 Task: Create in the project ZoomOut in Backlog an issue 'Implement a new cloud-based project portfolio management system for a company with advanced portfolio tracking and reporting capabilities', assign it to team member softage.2@softage.net and change the status to IN PROGRESS.
Action: Mouse moved to (394, 269)
Screenshot: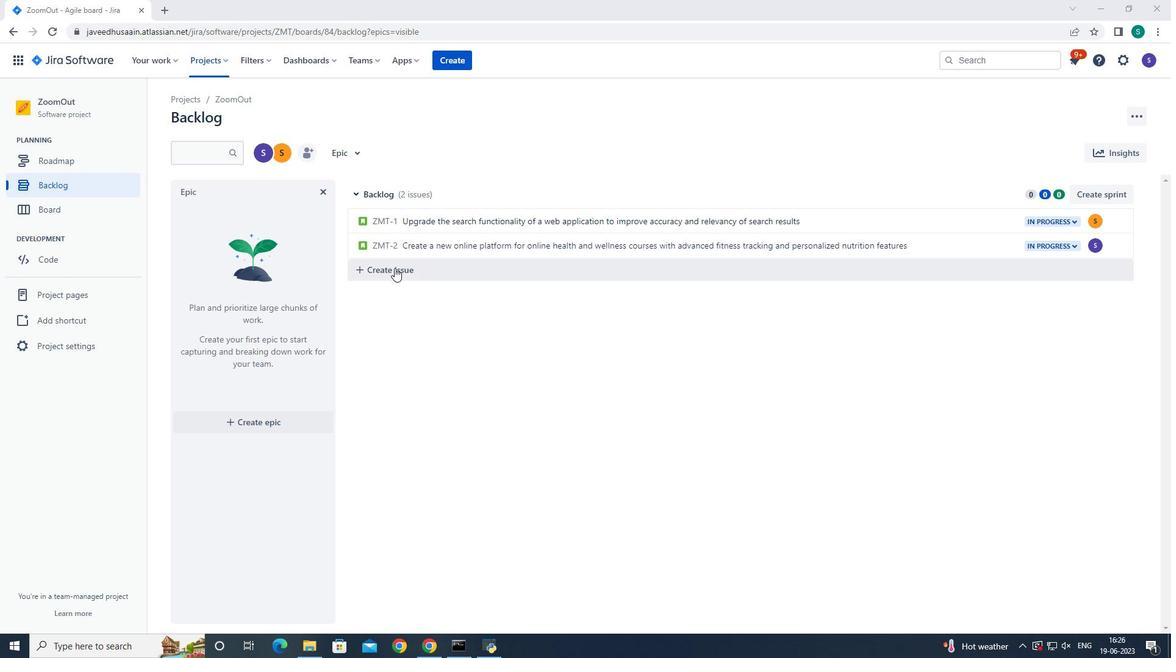 
Action: Mouse pressed left at (394, 269)
Screenshot: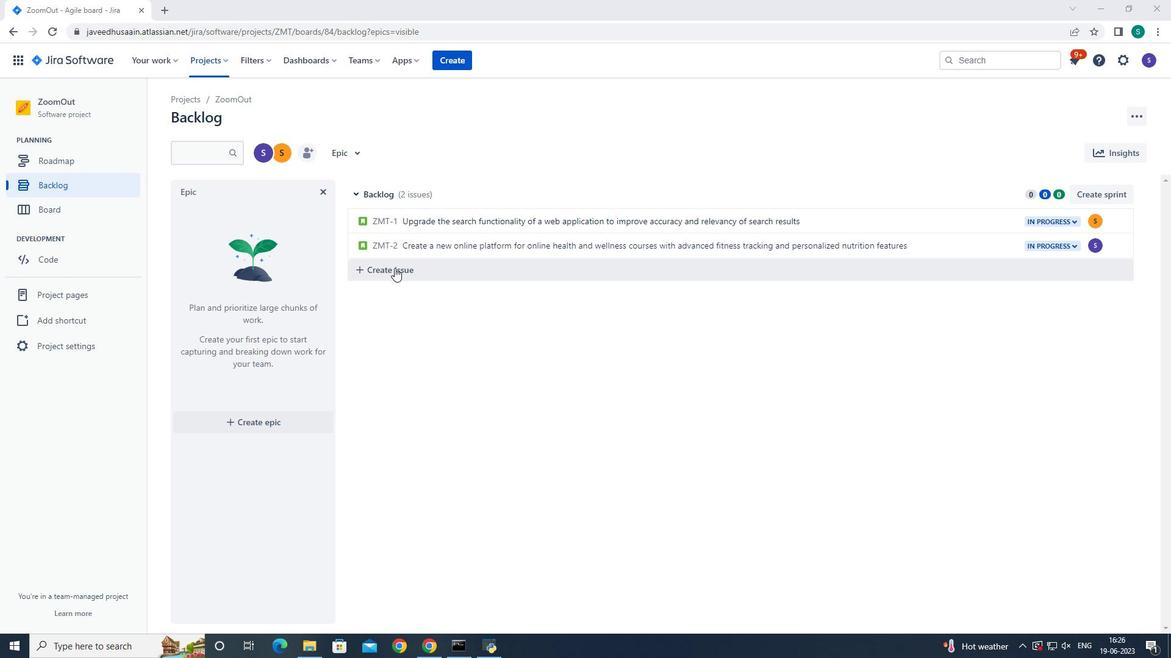 
Action: Mouse moved to (413, 272)
Screenshot: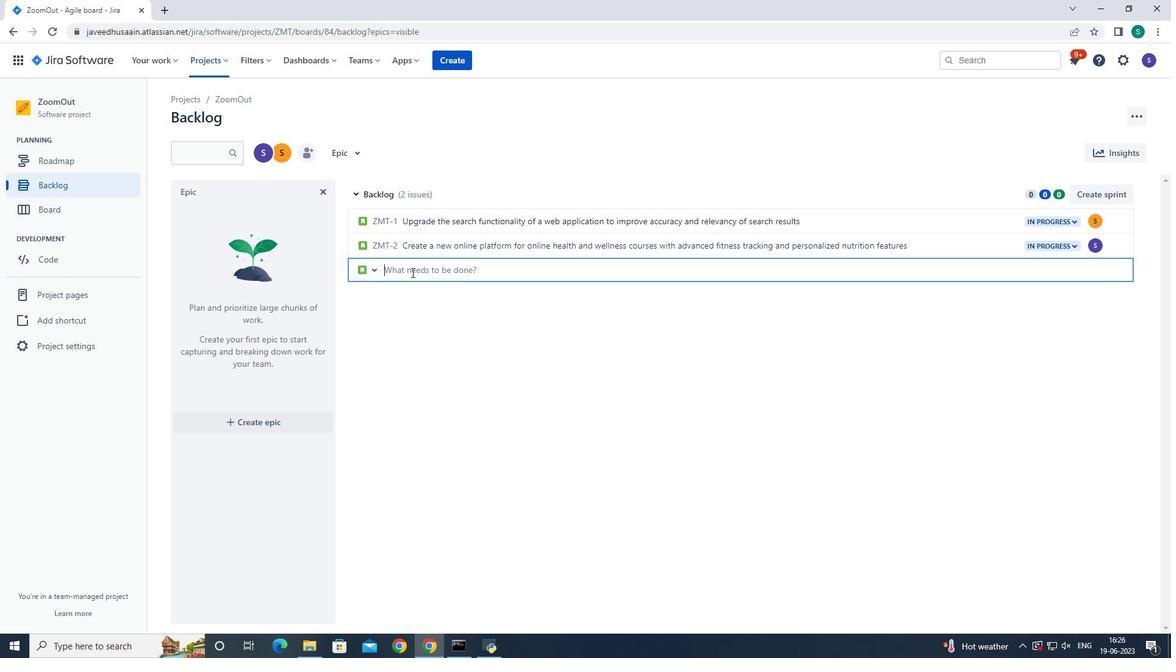 
Action: Mouse pressed left at (413, 272)
Screenshot: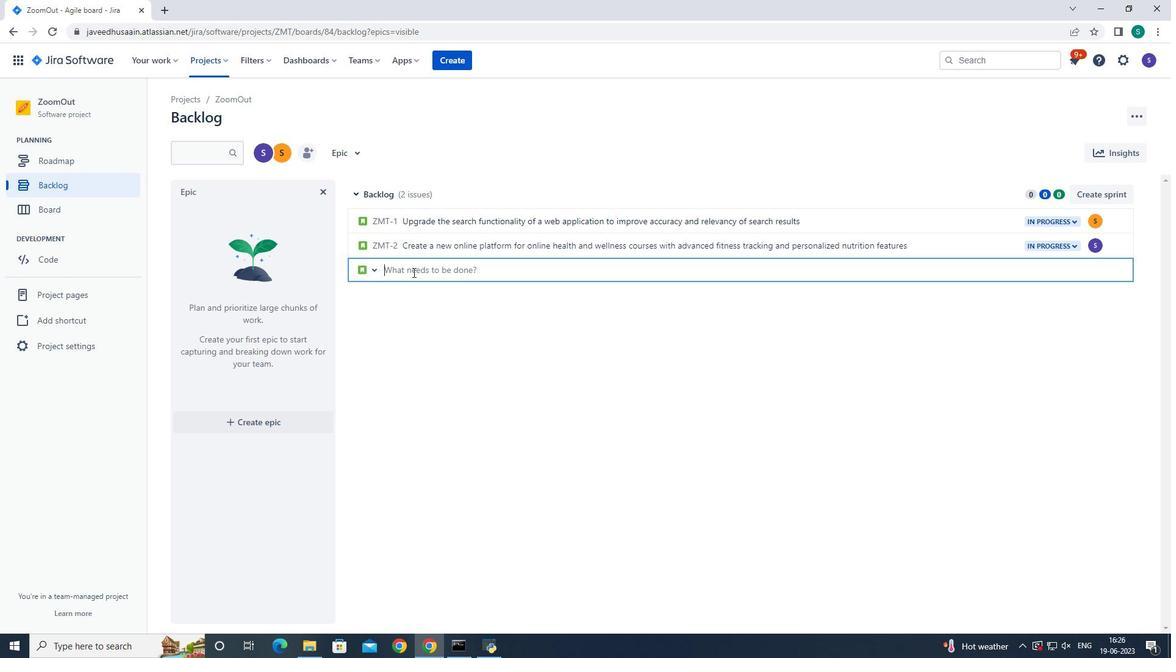 
Action: Key pressed <Key.shift>Implement<Key.space>a<Key.space>new<Key.space>cloud-based<Key.space>projesct<Key.space>portfolio<Key.backspace><Key.backspace><Key.backspace><Key.backspace><Key.backspace><Key.backspace><Key.backspace><Key.backspace><Key.backspace><Key.backspace><Key.backspace><Key.backspace><Key.backspace>ct<Key.space>portfolio<Key.space>management<Key.space>system<Key.space>for<Key.space>a<Key.space>company<Key.space>with<Key.space>advanced<Key.space>pro<Key.backspace><Key.backspace>ortfolio<Key.space>tracking<Key.space>and<Key.space>reporting<Key.space>capabilities<Key.enter>
Screenshot: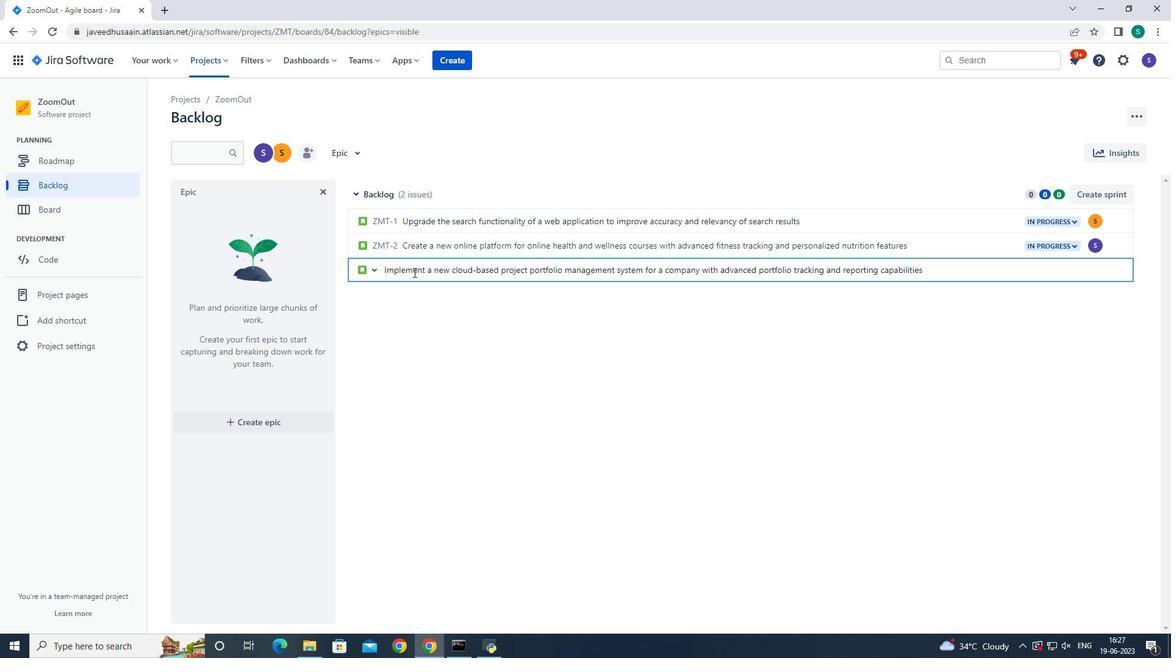 
Action: Mouse moved to (1094, 271)
Screenshot: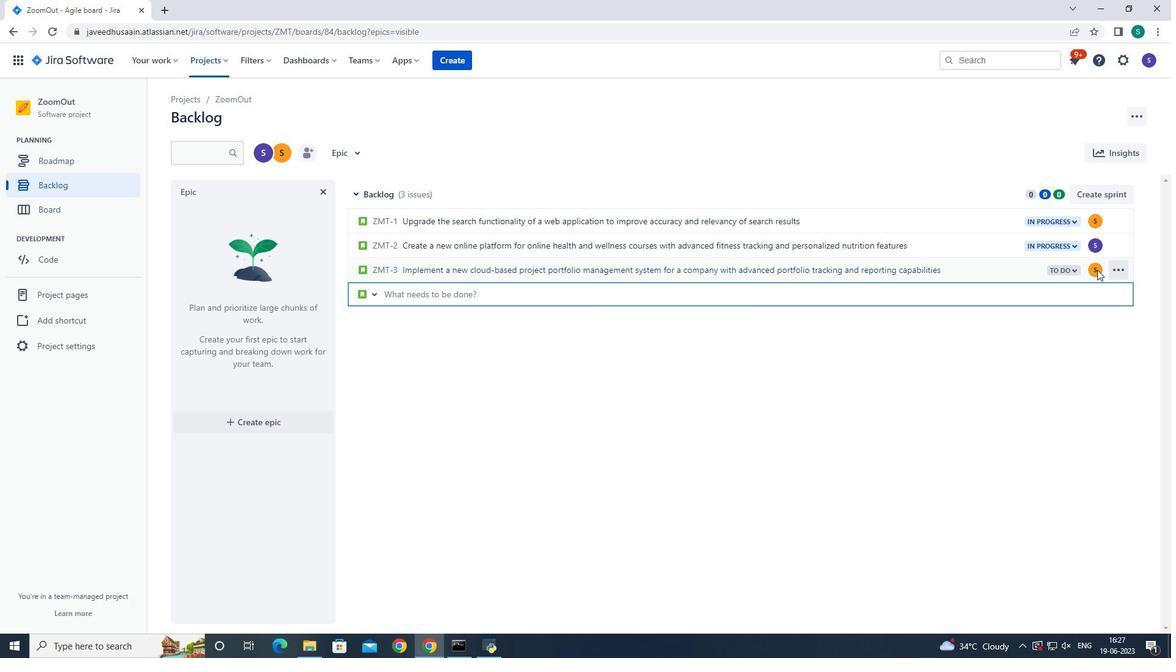 
Action: Mouse pressed left at (1094, 271)
Screenshot: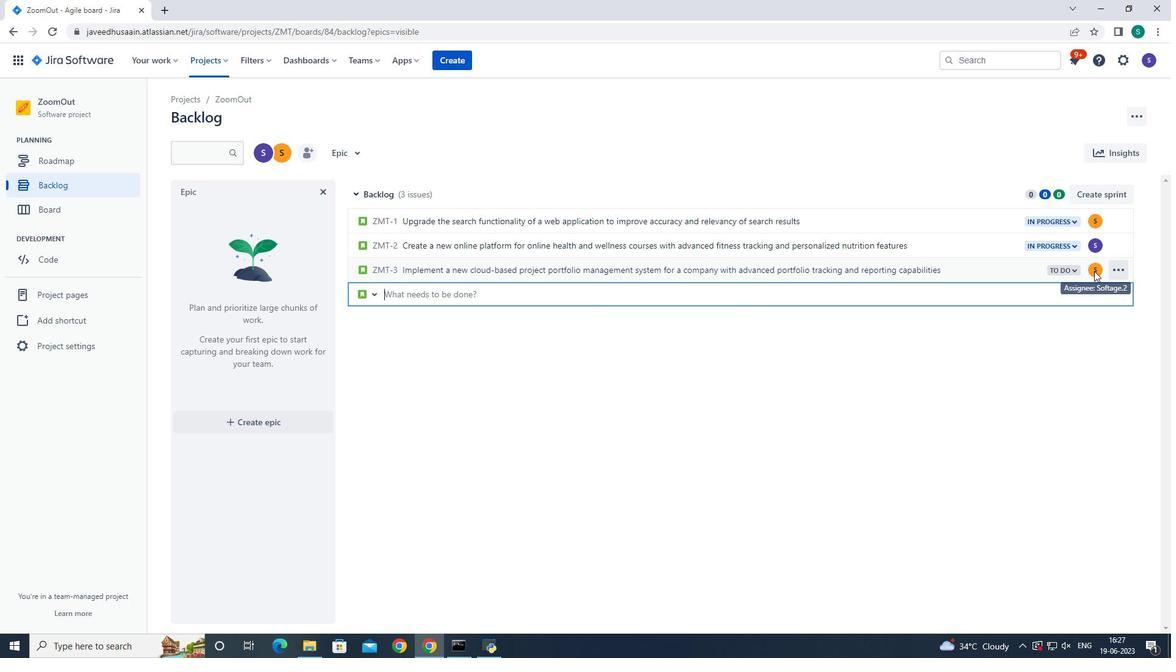 
Action: Mouse pressed left at (1094, 271)
Screenshot: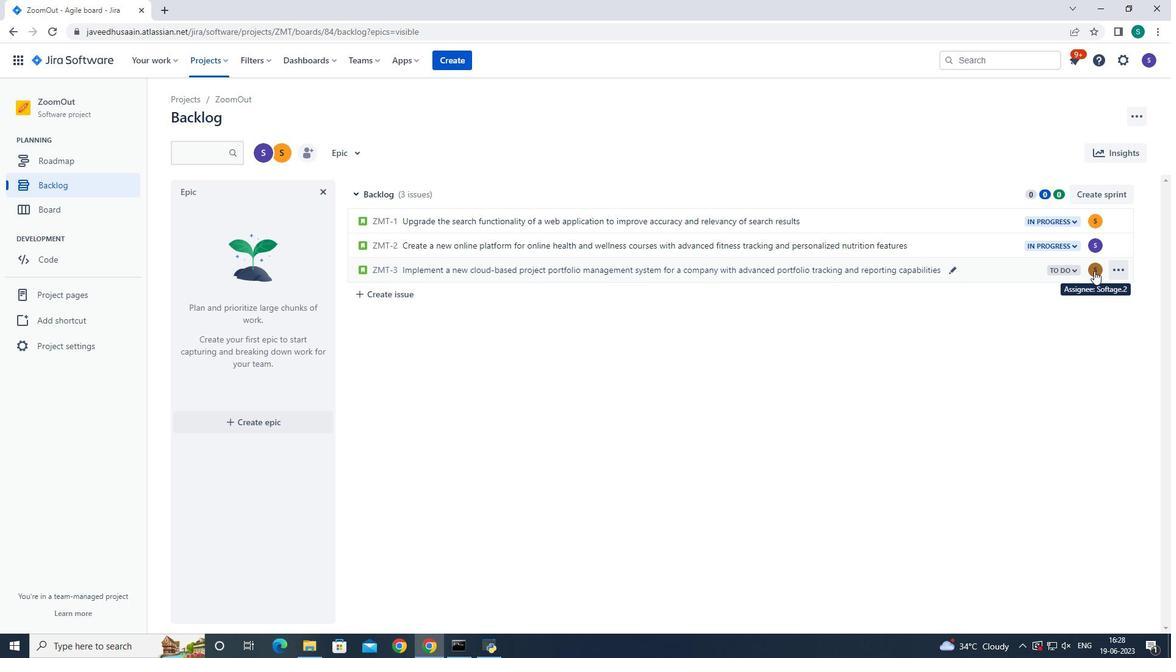 
Action: Mouse moved to (1066, 283)
Screenshot: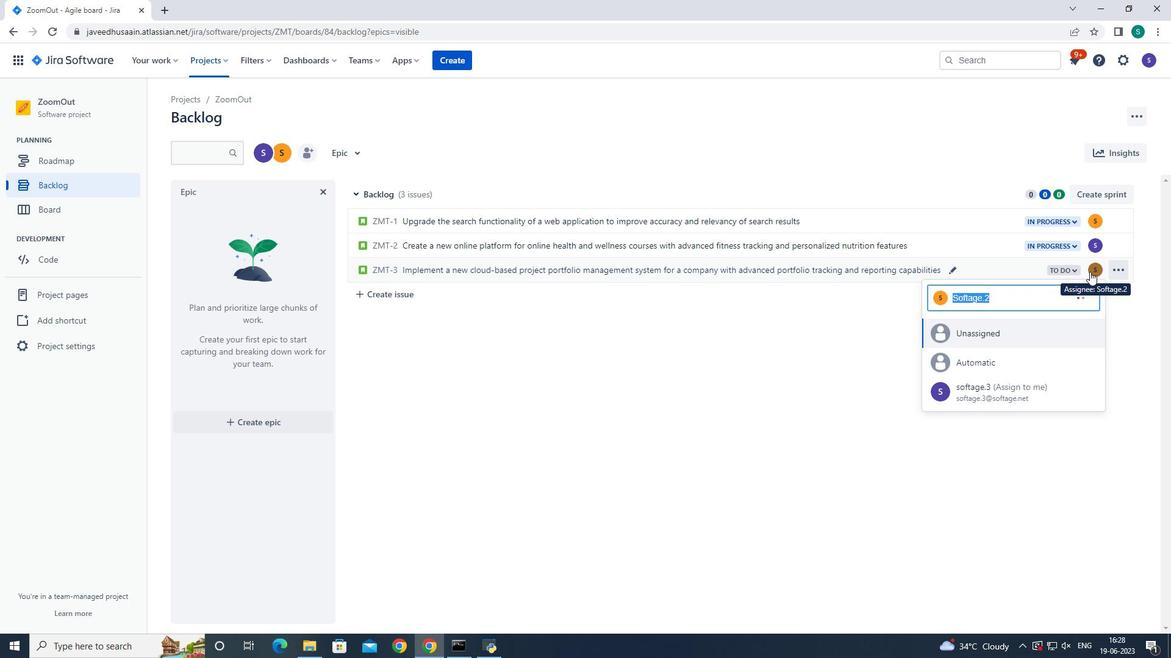 
Action: Key pressed <Key.backspace>soft<Key.backspace>tage.2<Key.shift>@softage.net
Screenshot: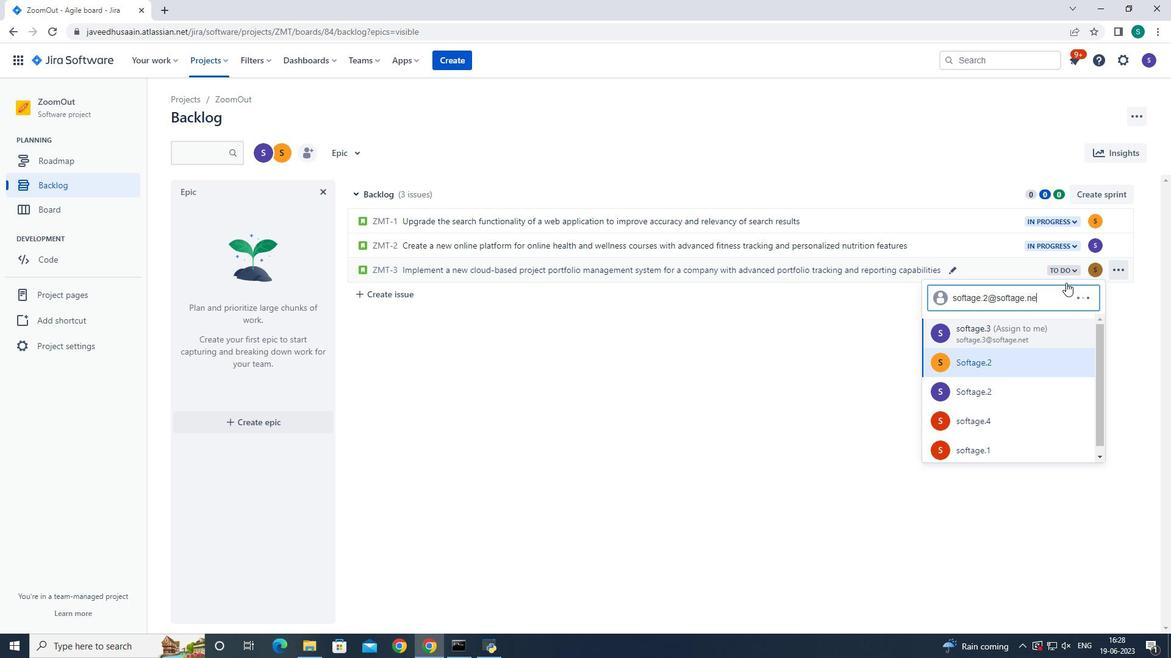 
Action: Mouse moved to (973, 338)
Screenshot: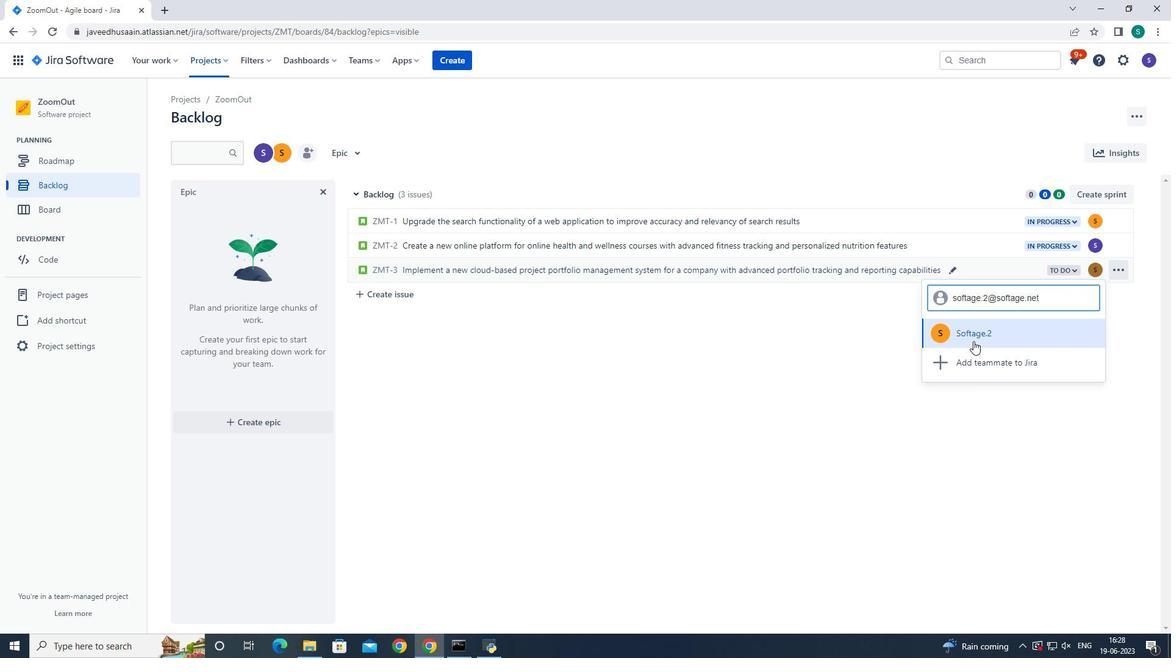 
Action: Mouse pressed left at (973, 338)
Screenshot: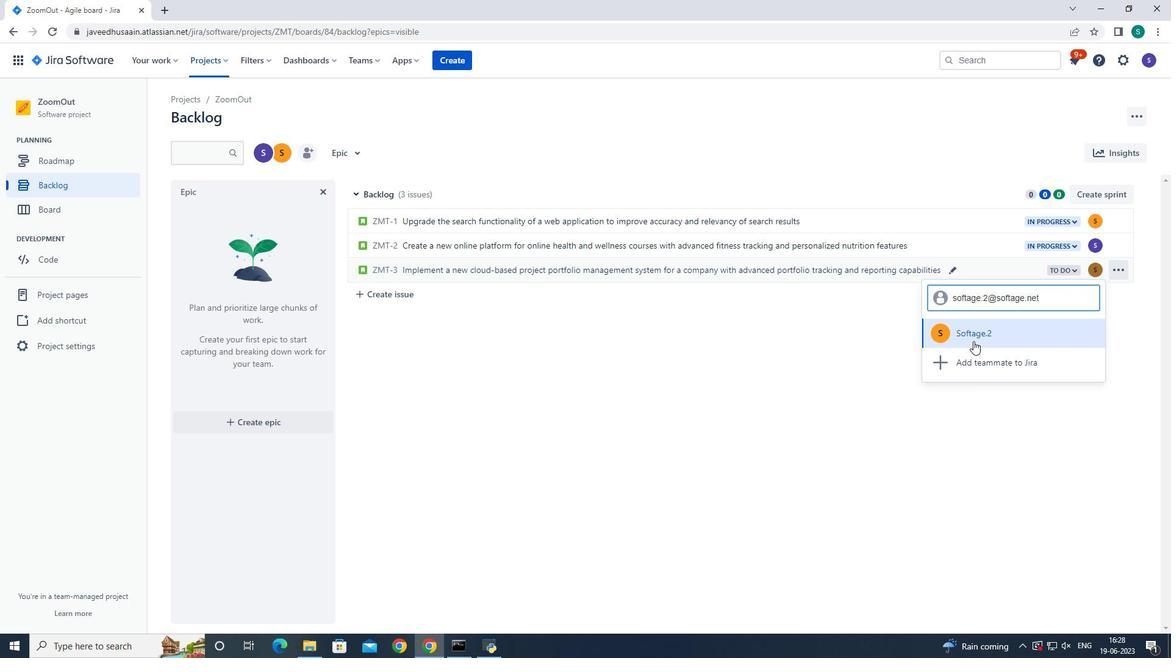 
Action: Mouse moved to (1076, 270)
Screenshot: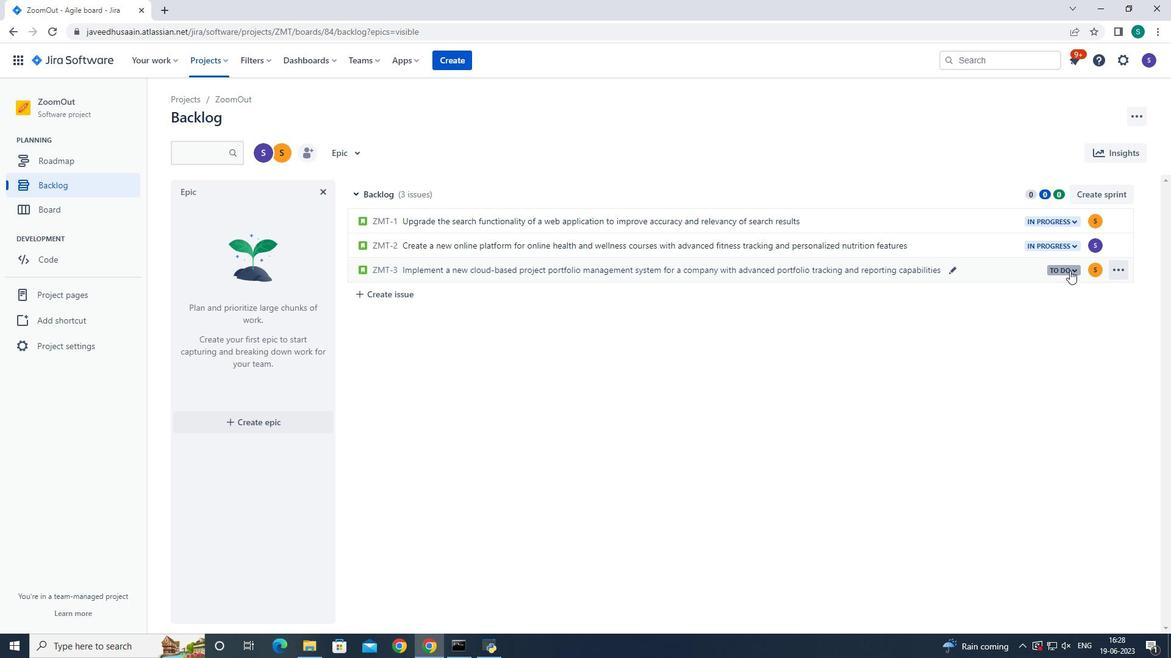 
Action: Mouse pressed left at (1076, 270)
Screenshot: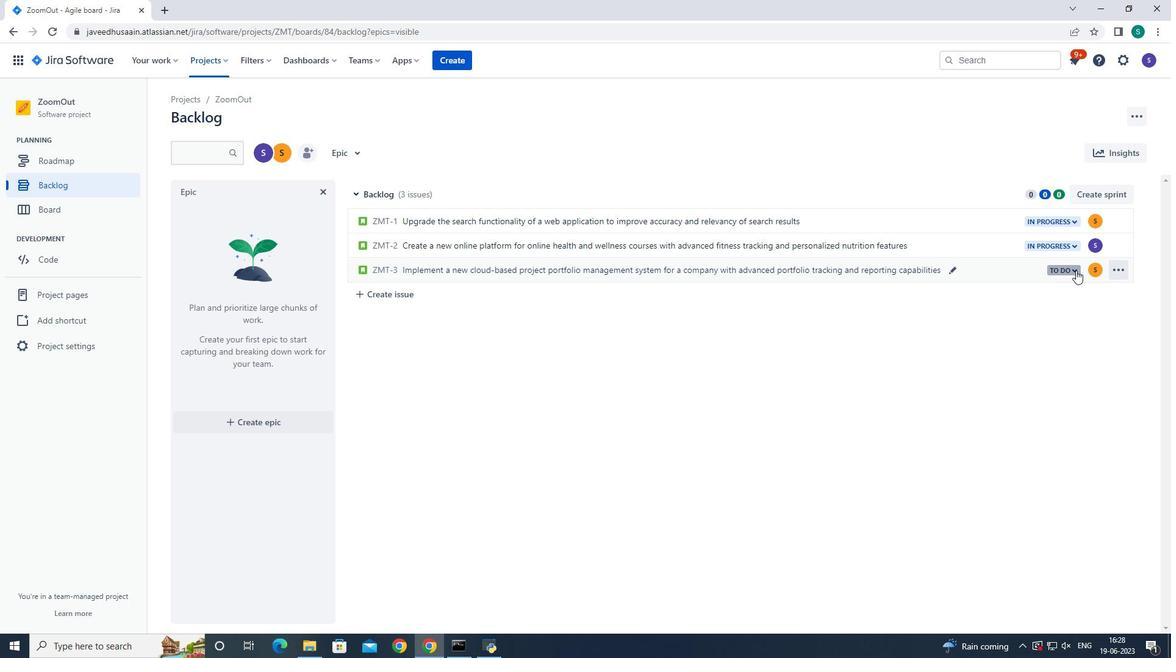 
Action: Mouse moved to (1012, 293)
Screenshot: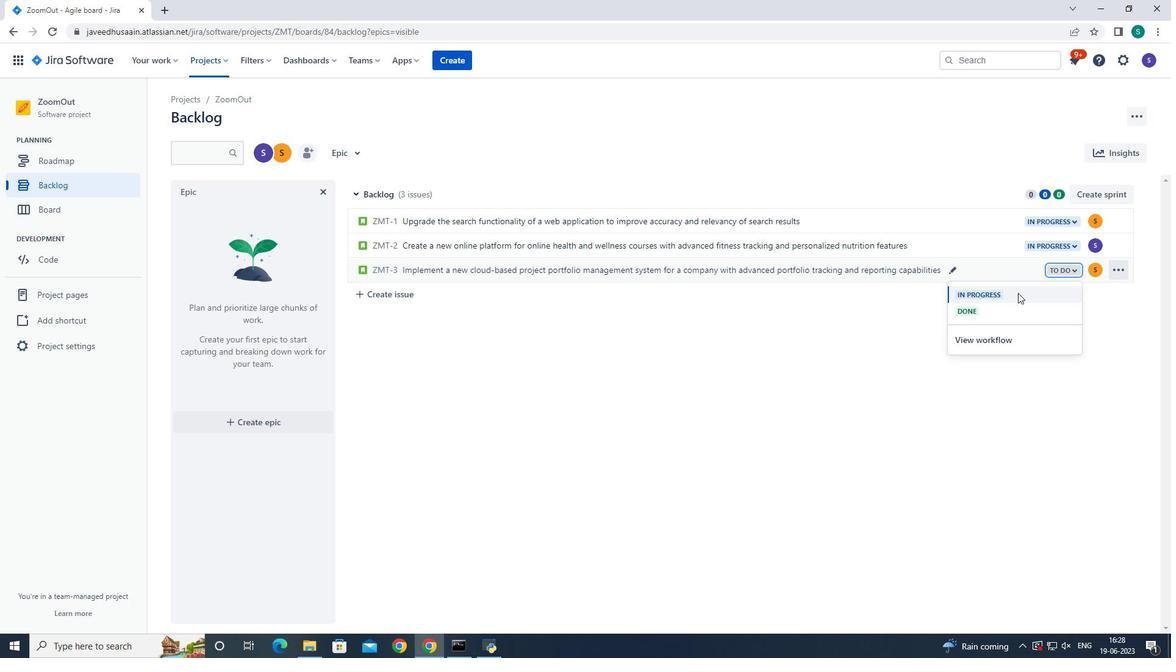 
Action: Mouse pressed left at (1012, 293)
Screenshot: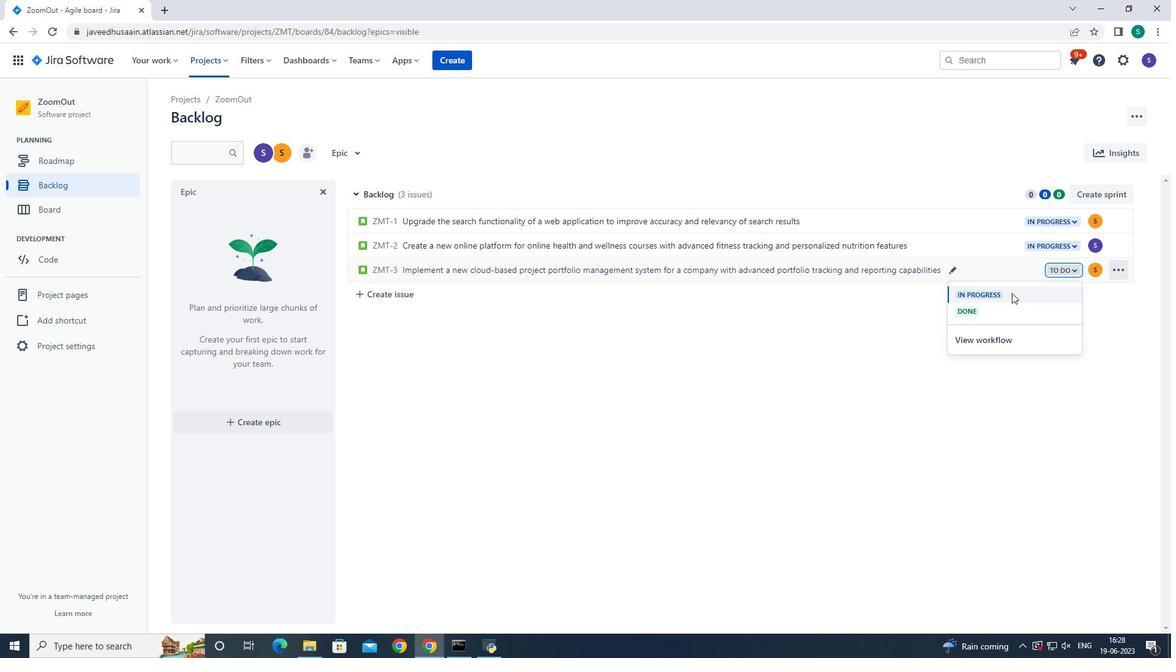 
